 Task: Change the title font style to verdana.
Action: Mouse moved to (156, 73)
Screenshot: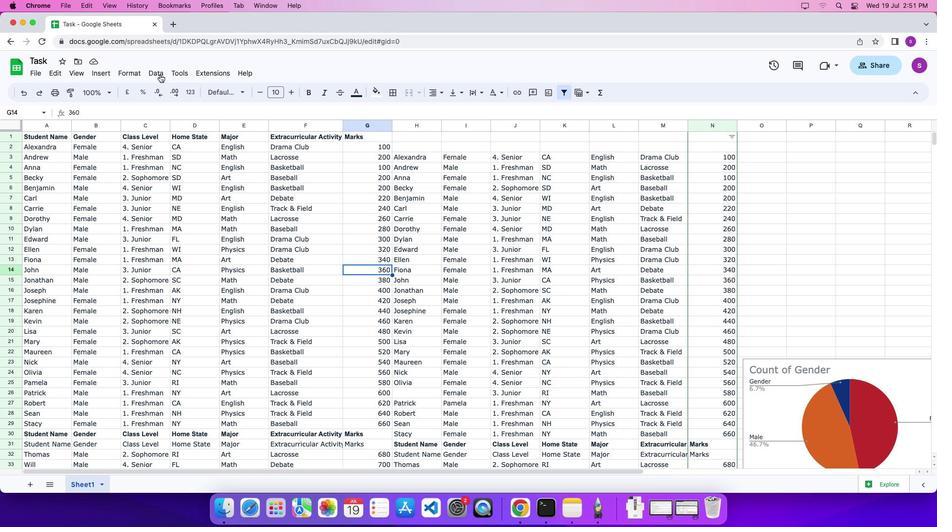 
Action: Mouse pressed left at (156, 73)
Screenshot: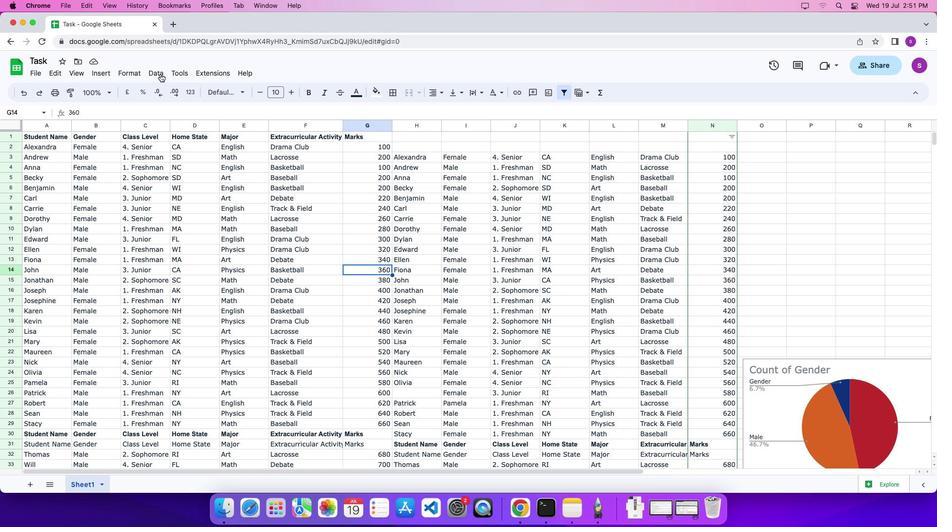 
Action: Mouse moved to (160, 74)
Screenshot: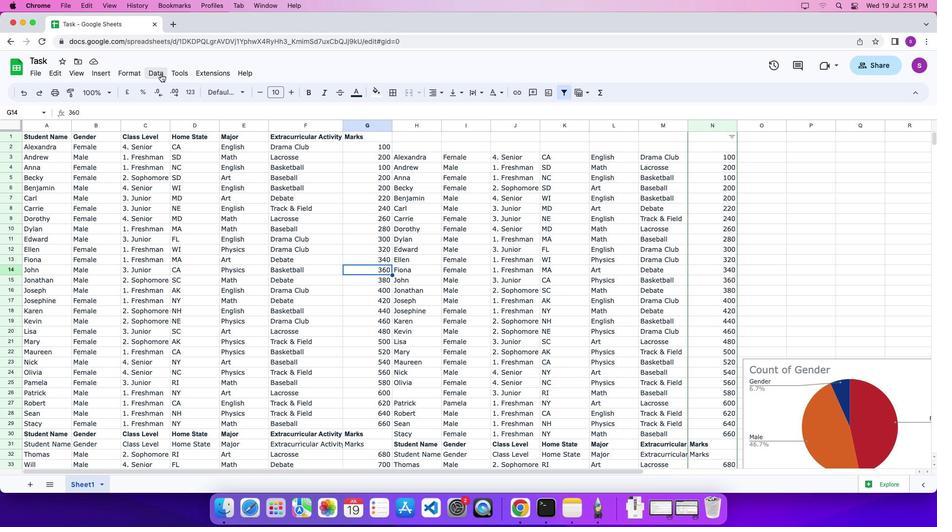 
Action: Mouse pressed left at (160, 74)
Screenshot: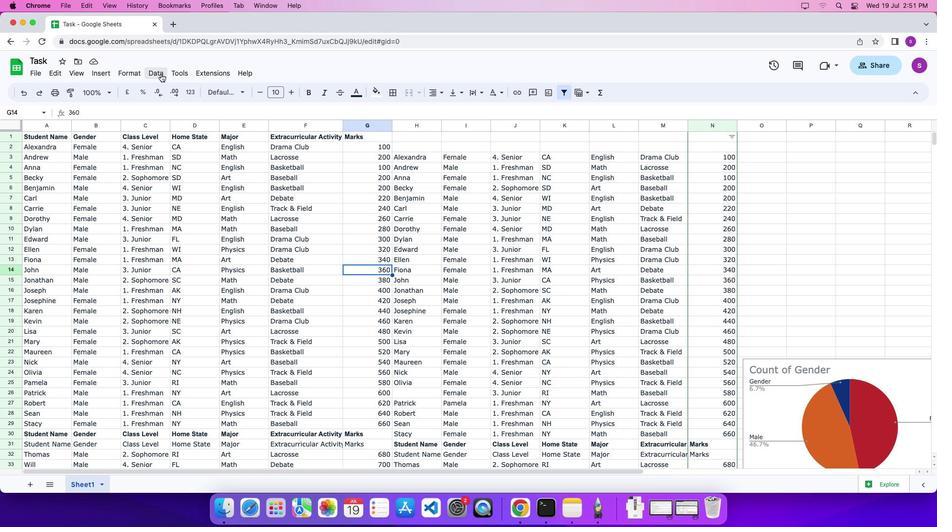 
Action: Mouse moved to (192, 160)
Screenshot: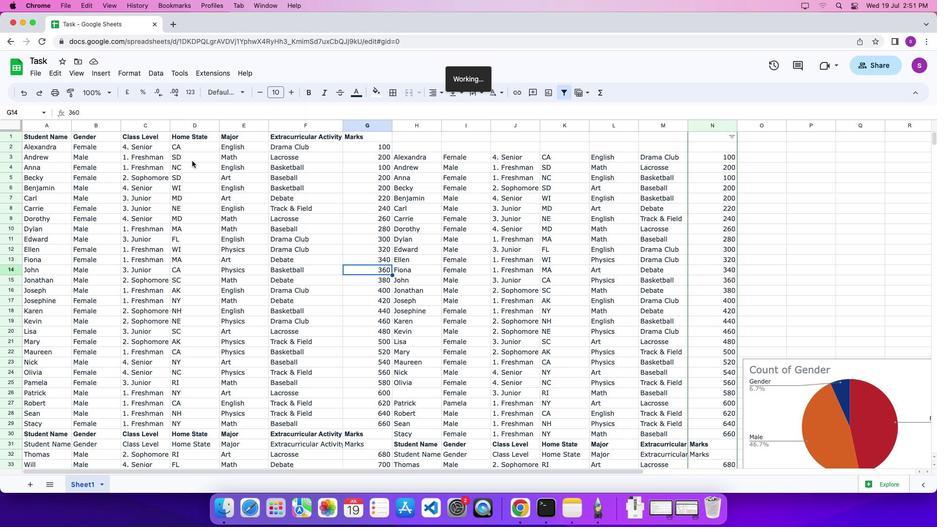 
Action: Mouse pressed left at (192, 160)
Screenshot: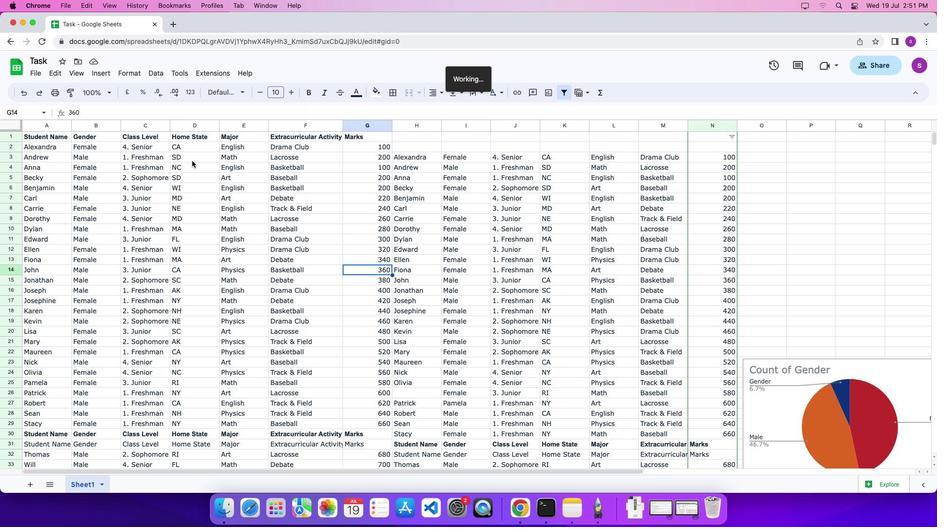 
Action: Mouse moved to (825, 217)
Screenshot: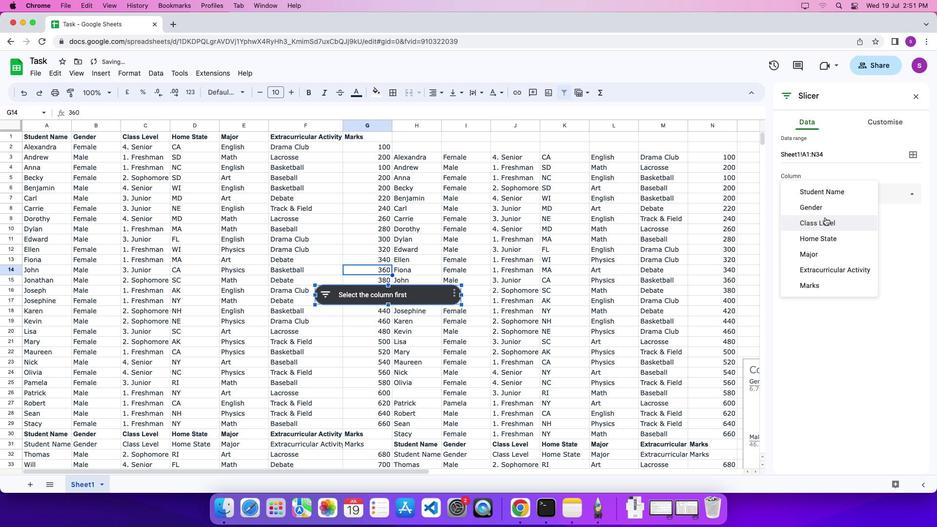 
Action: Mouse pressed left at (825, 217)
Screenshot: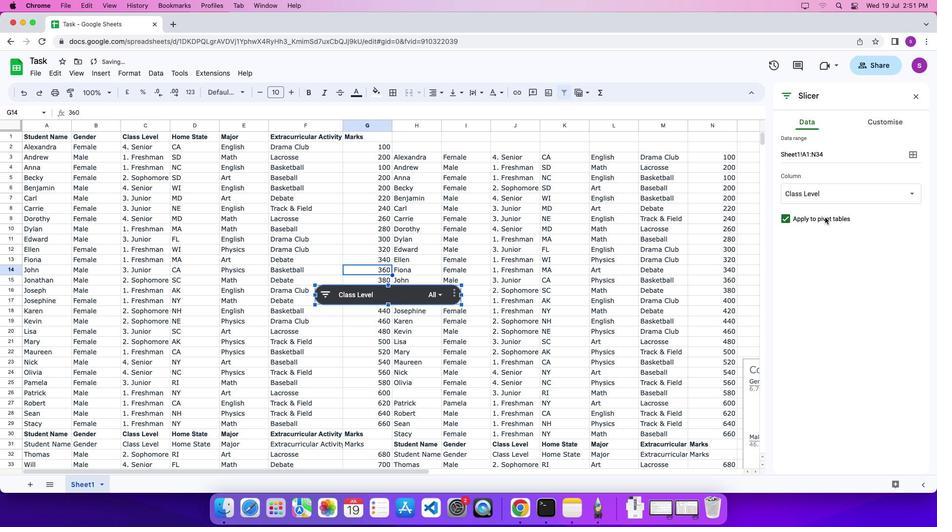 
Action: Mouse moved to (883, 122)
Screenshot: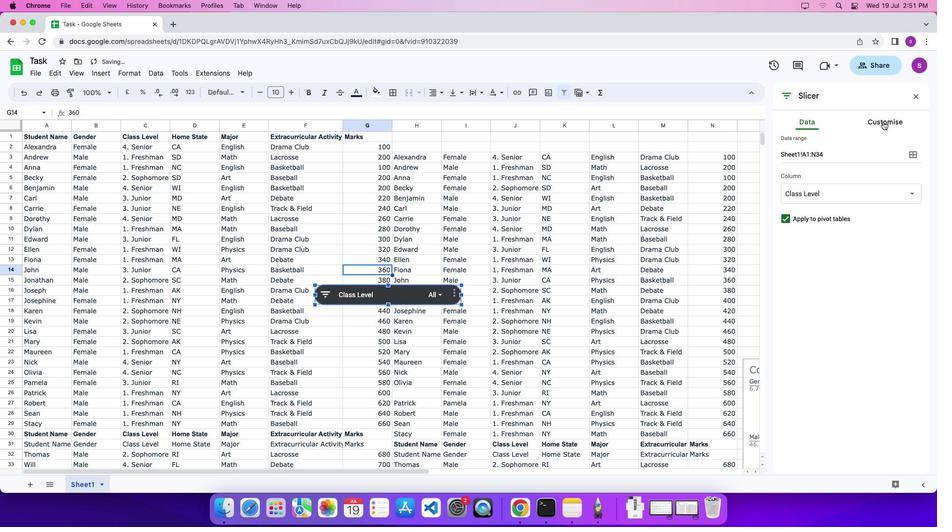 
Action: Mouse pressed left at (883, 122)
Screenshot: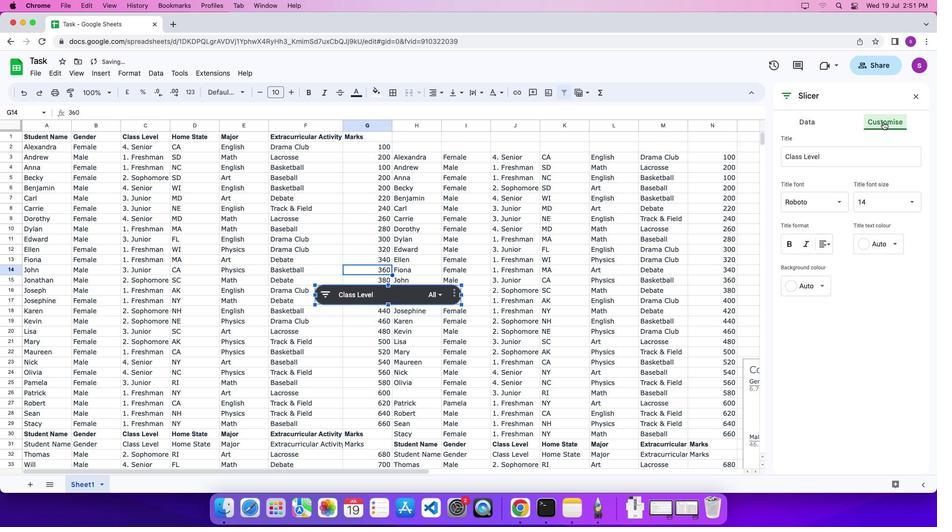 
Action: Mouse moved to (834, 207)
Screenshot: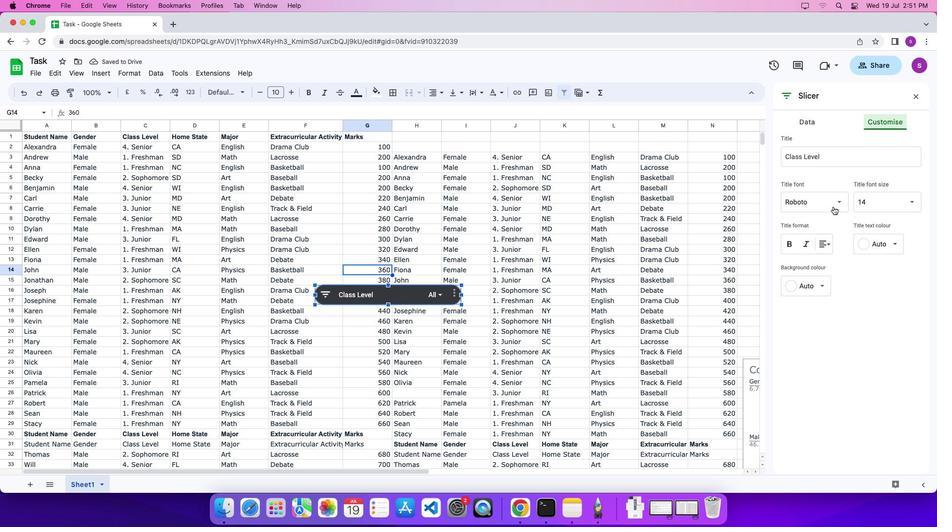 
Action: Mouse pressed left at (834, 207)
Screenshot: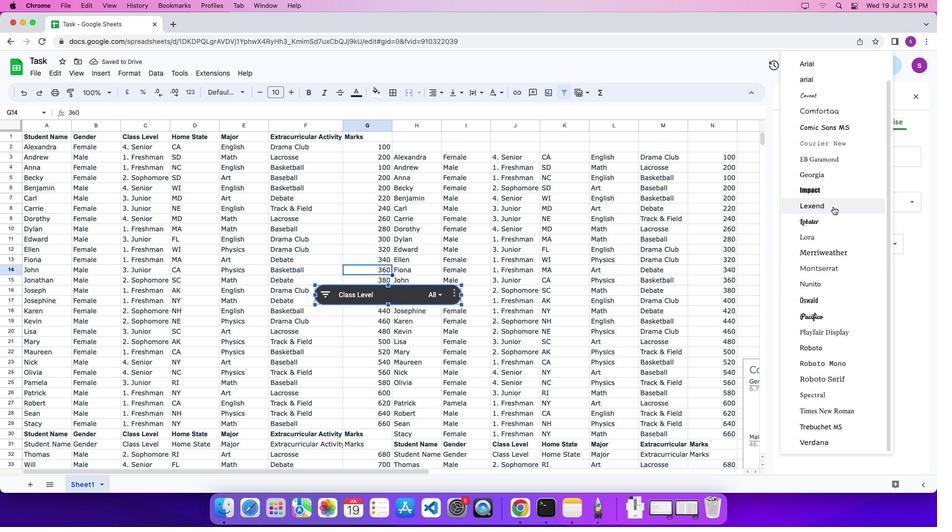 
Action: Mouse moved to (832, 447)
Screenshot: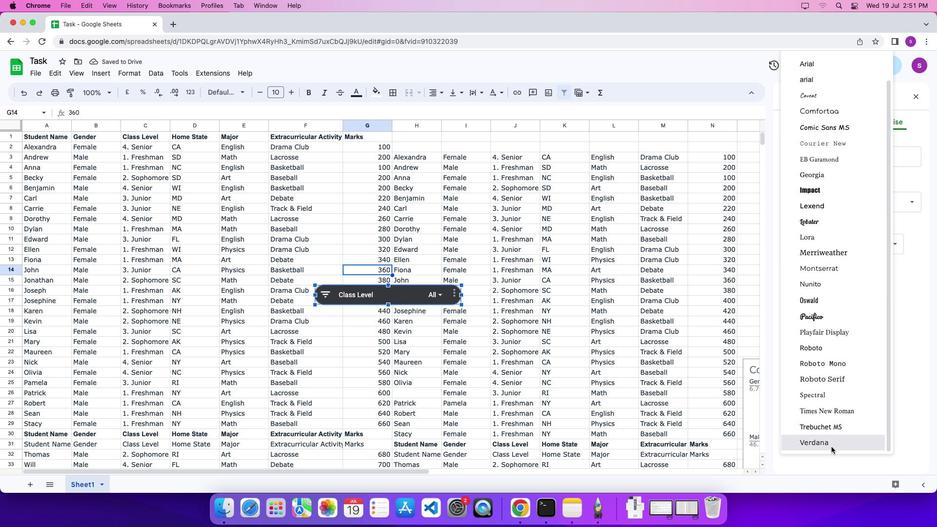 
Action: Mouse pressed left at (832, 447)
Screenshot: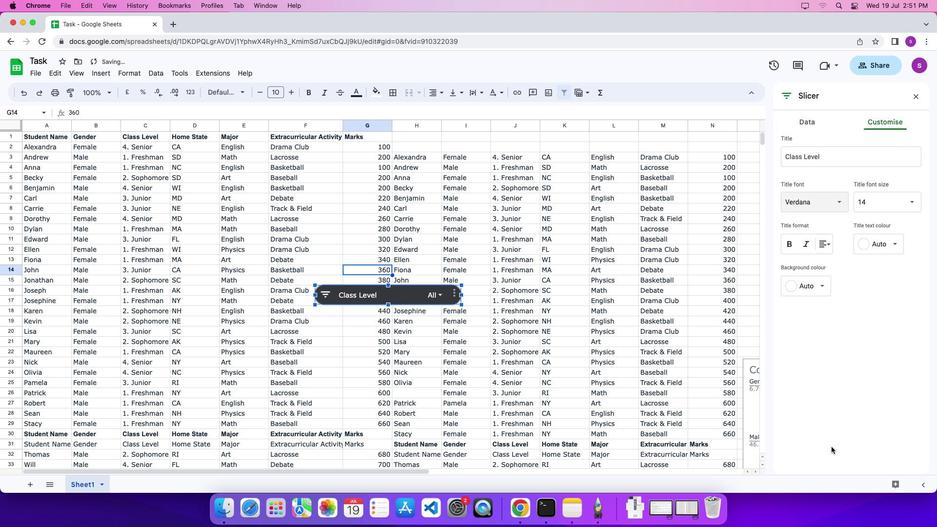 
